 Task: Create a section Feature Gating Sprint and in the section, add a milestone Virtual Private Network (VPN) Implementation in the project ZoneTech.
Action: Mouse moved to (216, 618)
Screenshot: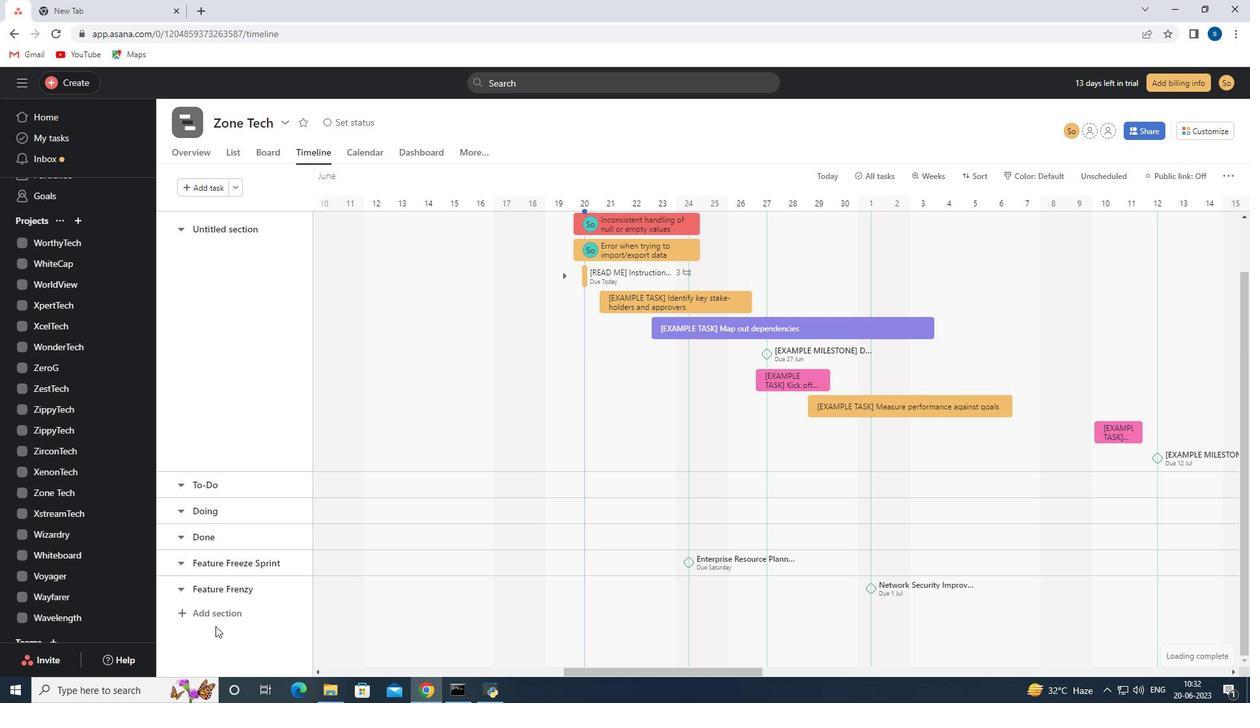 
Action: Mouse pressed left at (216, 618)
Screenshot: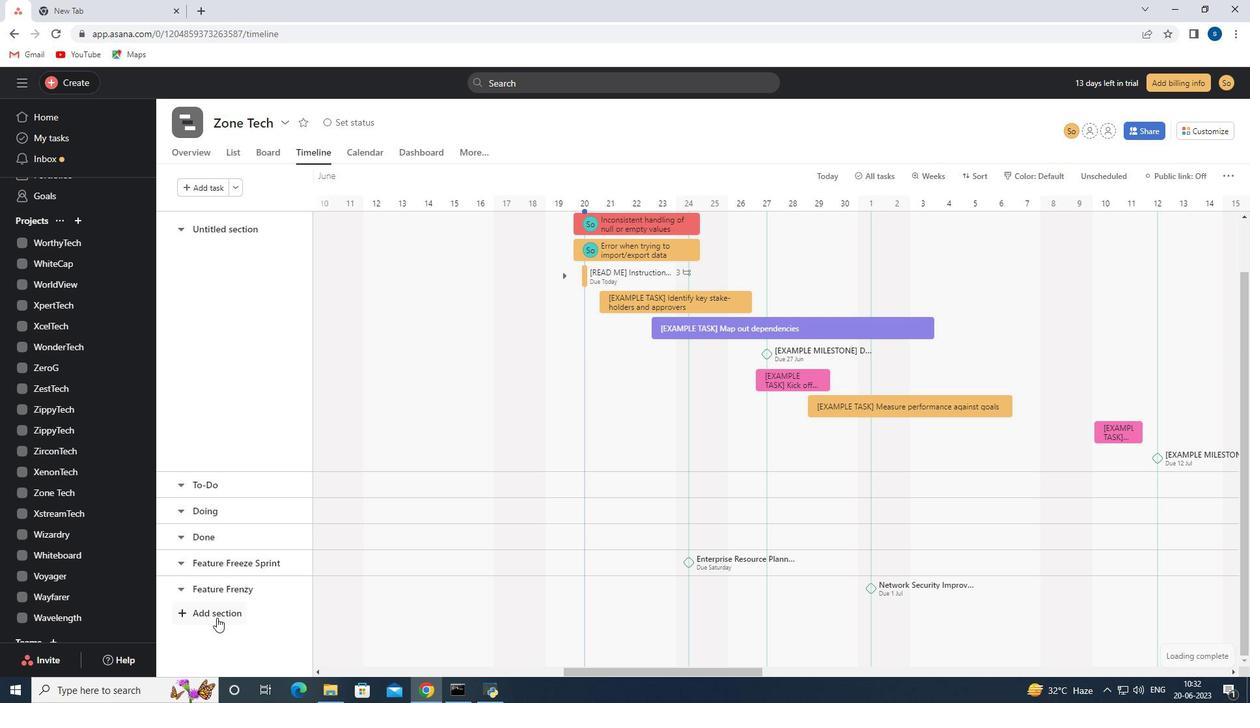 
Action: Mouse moved to (243, 636)
Screenshot: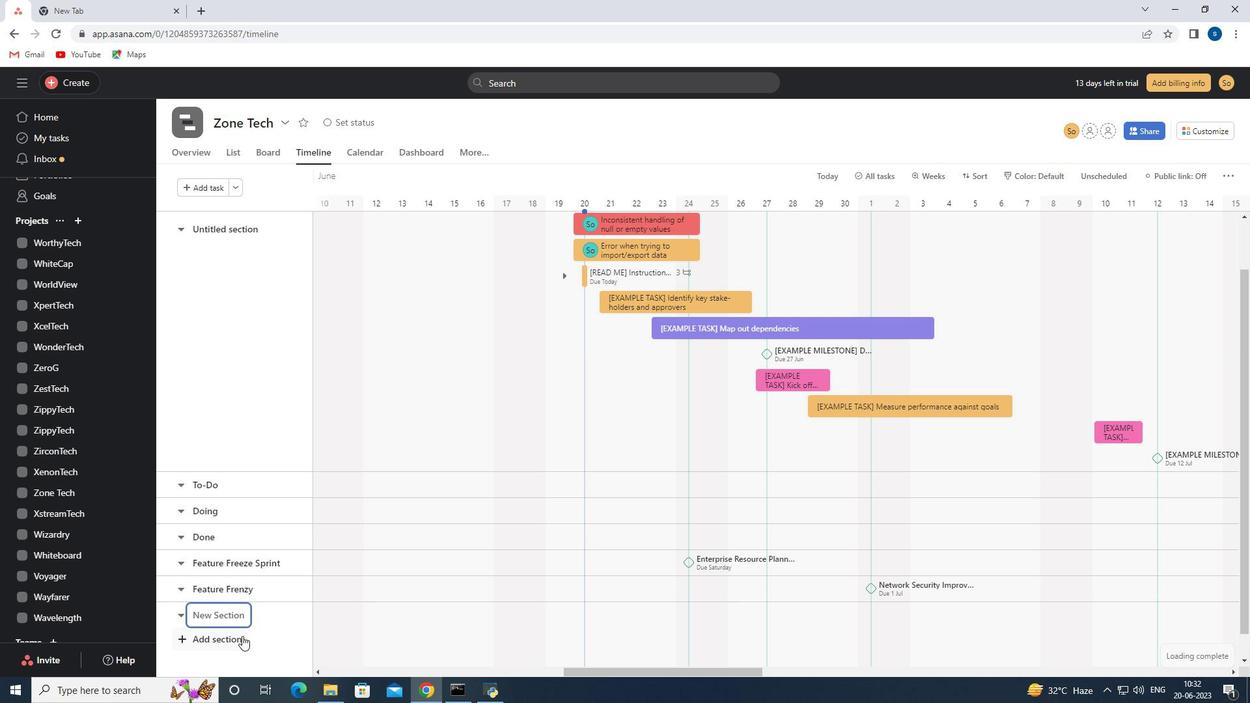 
Action: Key pressed <Key.shift>Feature<Key.space><Key.shift><Key.shift><Key.shift>Gating<Key.space><Key.shift>Sprint
Screenshot: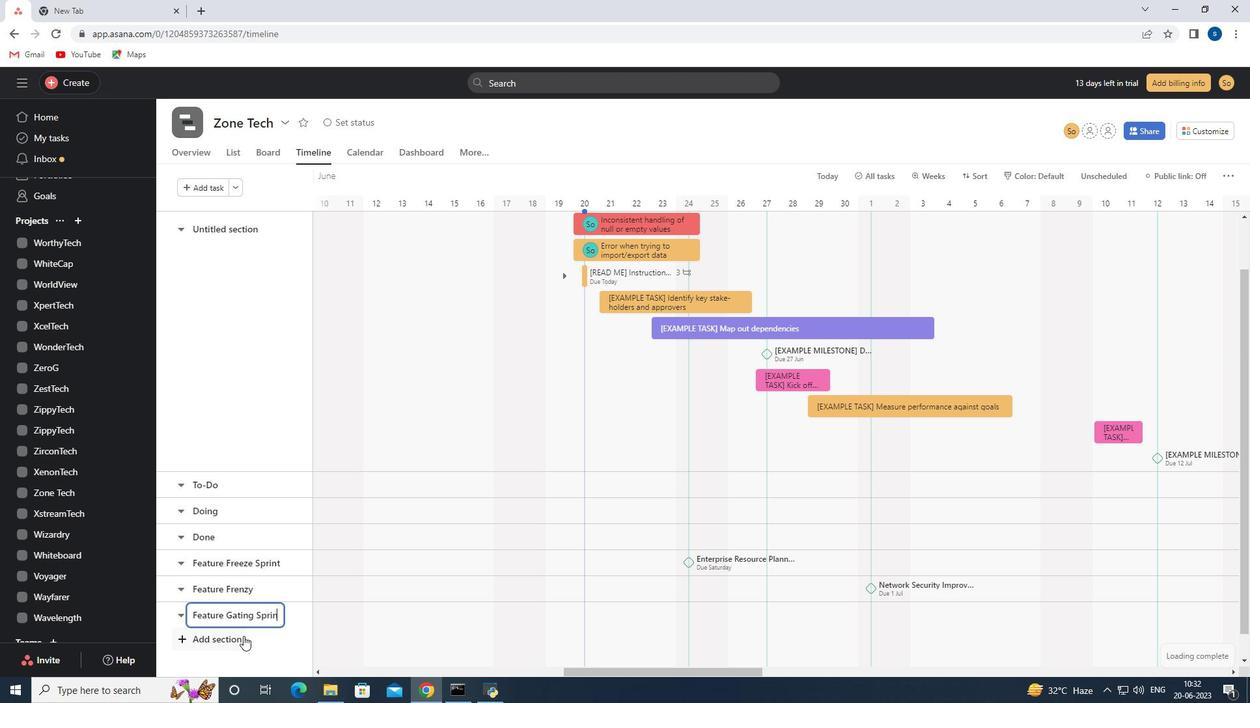 
Action: Mouse moved to (409, 618)
Screenshot: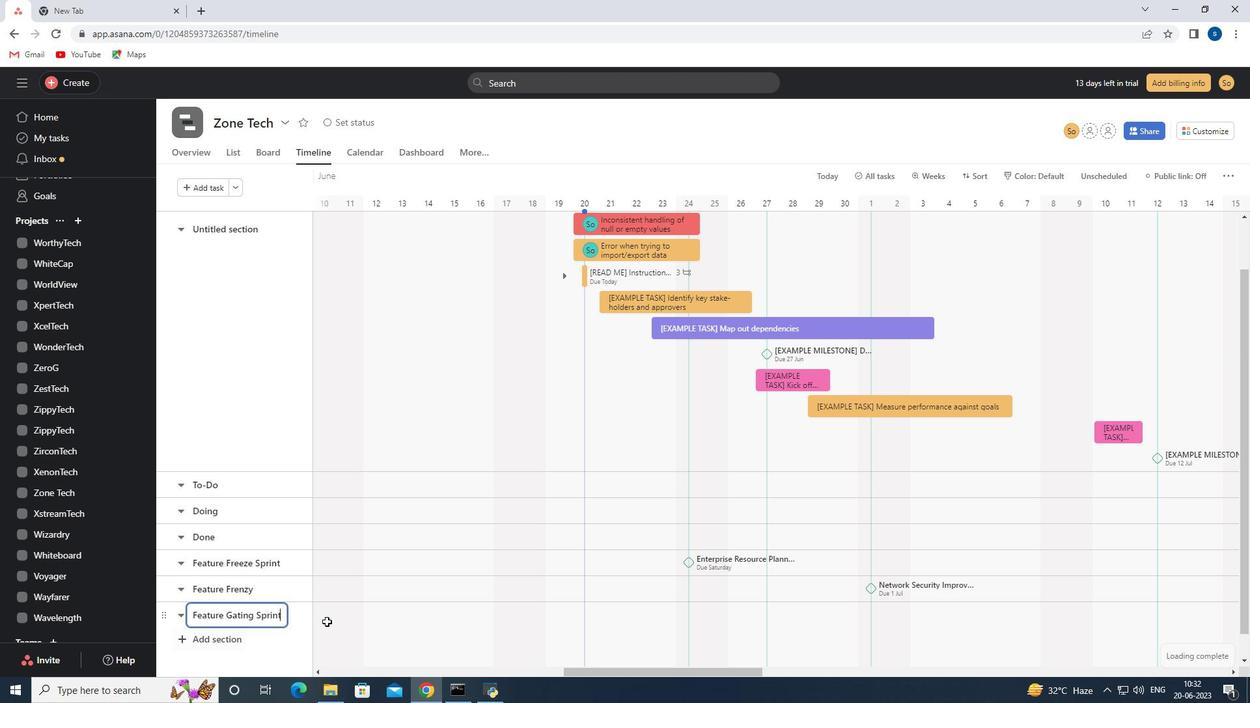 
Action: Mouse pressed left at (409, 618)
Screenshot: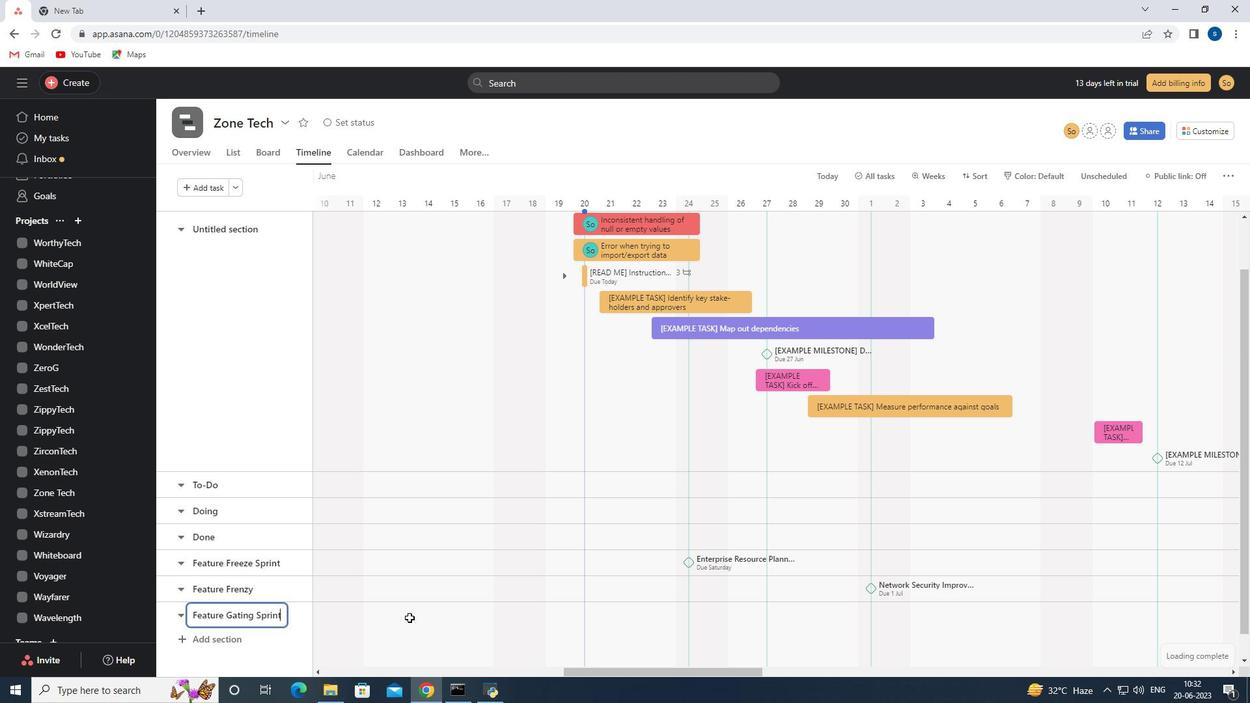 
Action: Mouse moved to (409, 644)
Screenshot: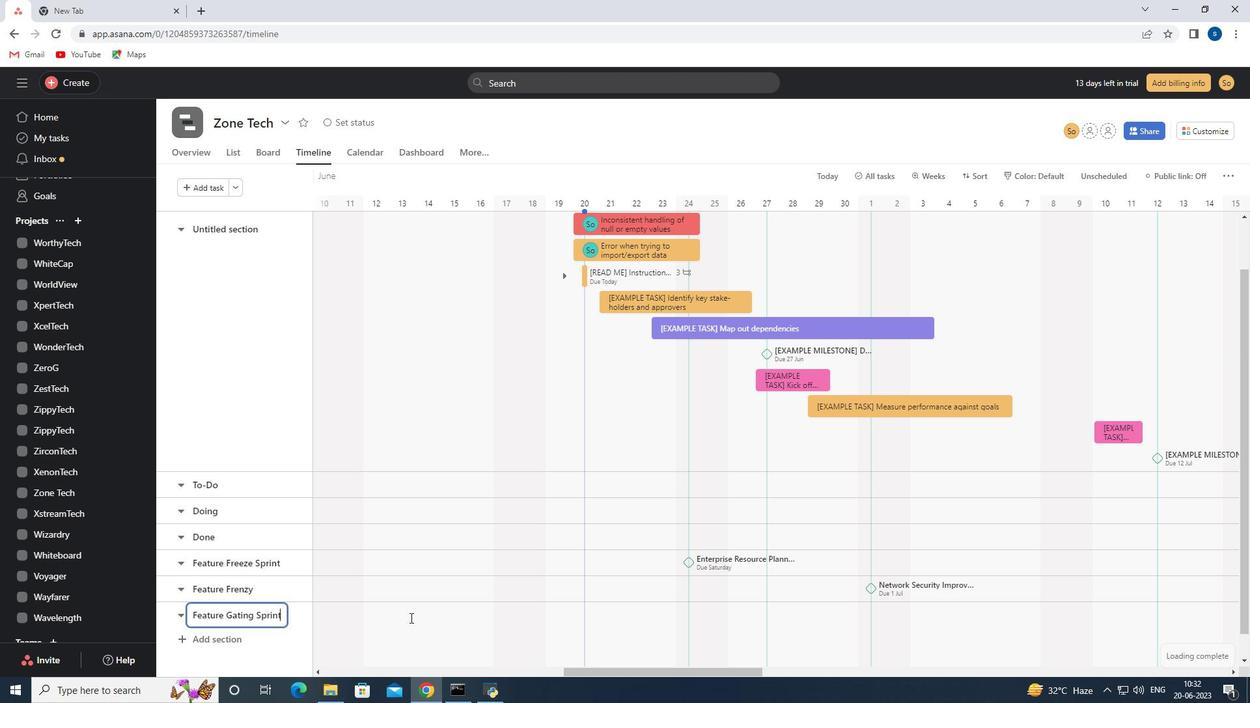 
Action: Key pressed <Key.shift><Key.shift><Key.shift><Key.shift><Key.shift><Key.shift><Key.shift><Key.shift><Key.shift><Key.shift><Key.shift><Key.shift><Key.shift><Key.shift><Key.shift><Key.shift><Key.shift><Key.shift><Key.shift><Key.shift><Key.shift><Key.shift><Key.shift><Key.shift><Key.shift>Virtual<Key.space><Key.shift>Private<Key.space><Key.shift>Network<Key.space><Key.shift>(VPN)<Key.space><Key.shift><Key.shift><Key.shift><Key.shift><Key.shift><Key.shift><Key.shift><Key.shift><Key.shift><Key.shift><Key.shift><Key.shift><Key.shift><Key.shift><Key.shift><Key.shift><Key.shift><Key.shift><Key.shift><Key.shift><Key.shift><Key.shift><Key.shift>Implen<Key.backspace>mentation
Screenshot: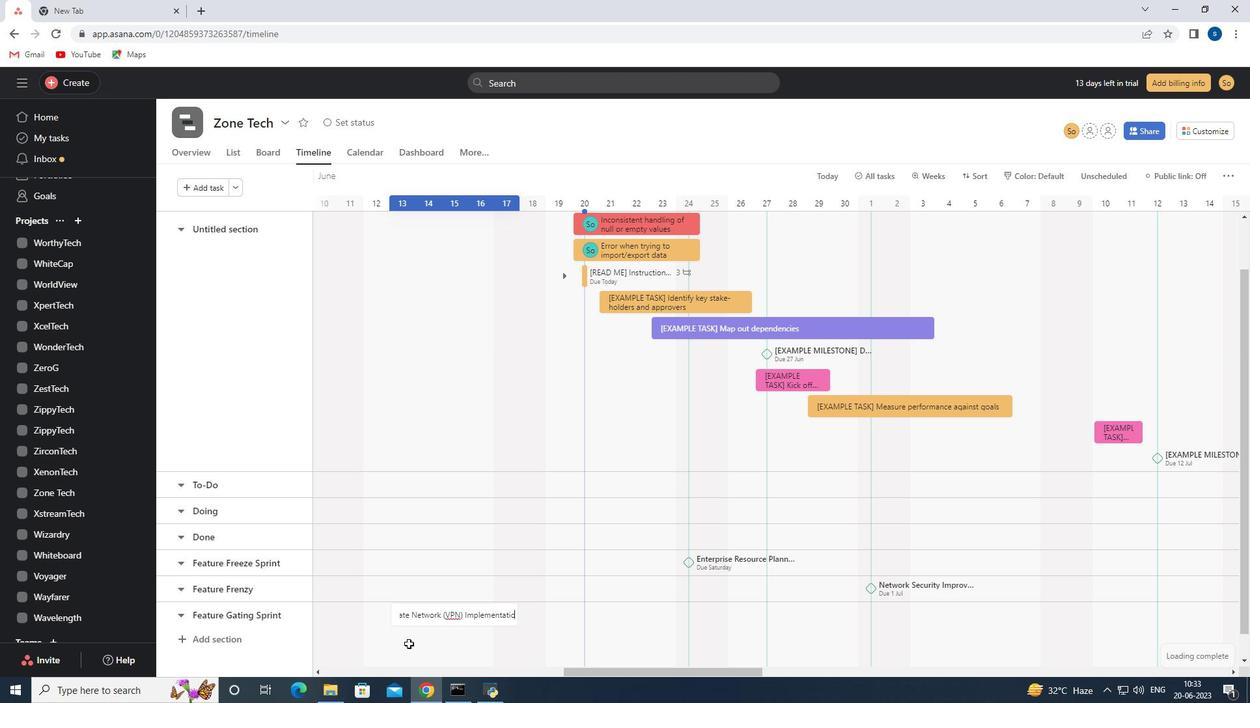 
Action: Mouse moved to (493, 618)
Screenshot: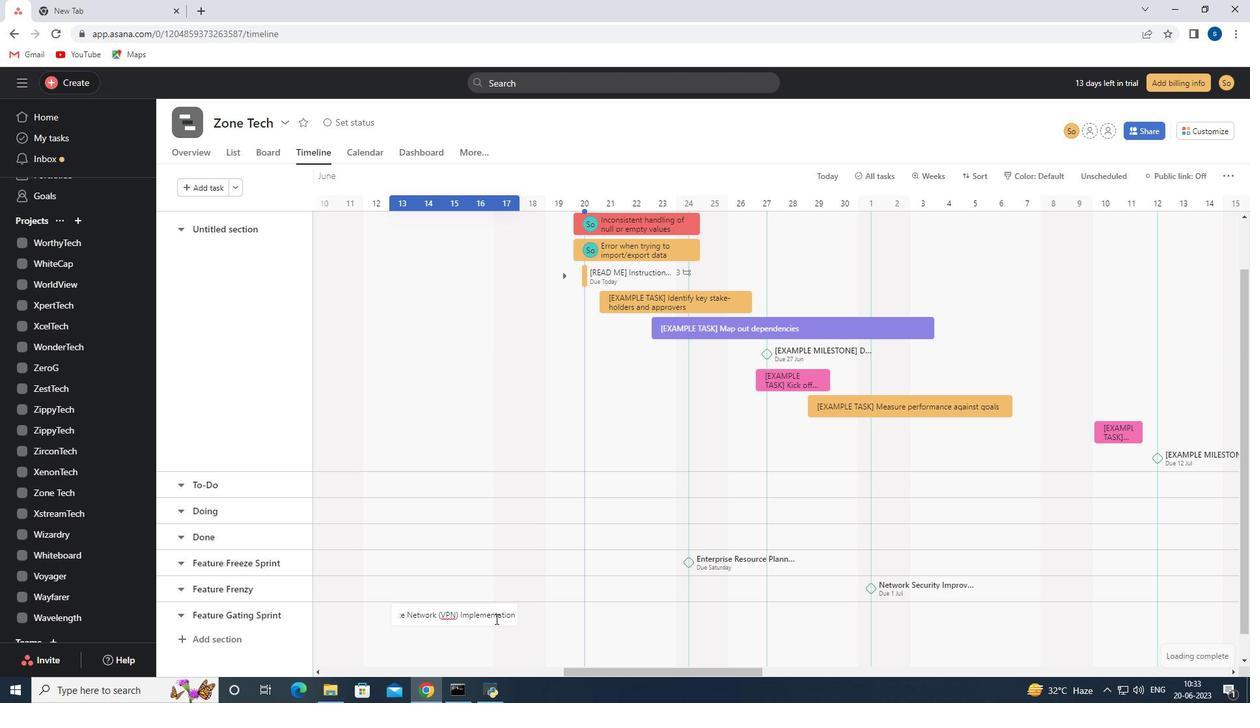 
Action: Mouse pressed right at (493, 618)
Screenshot: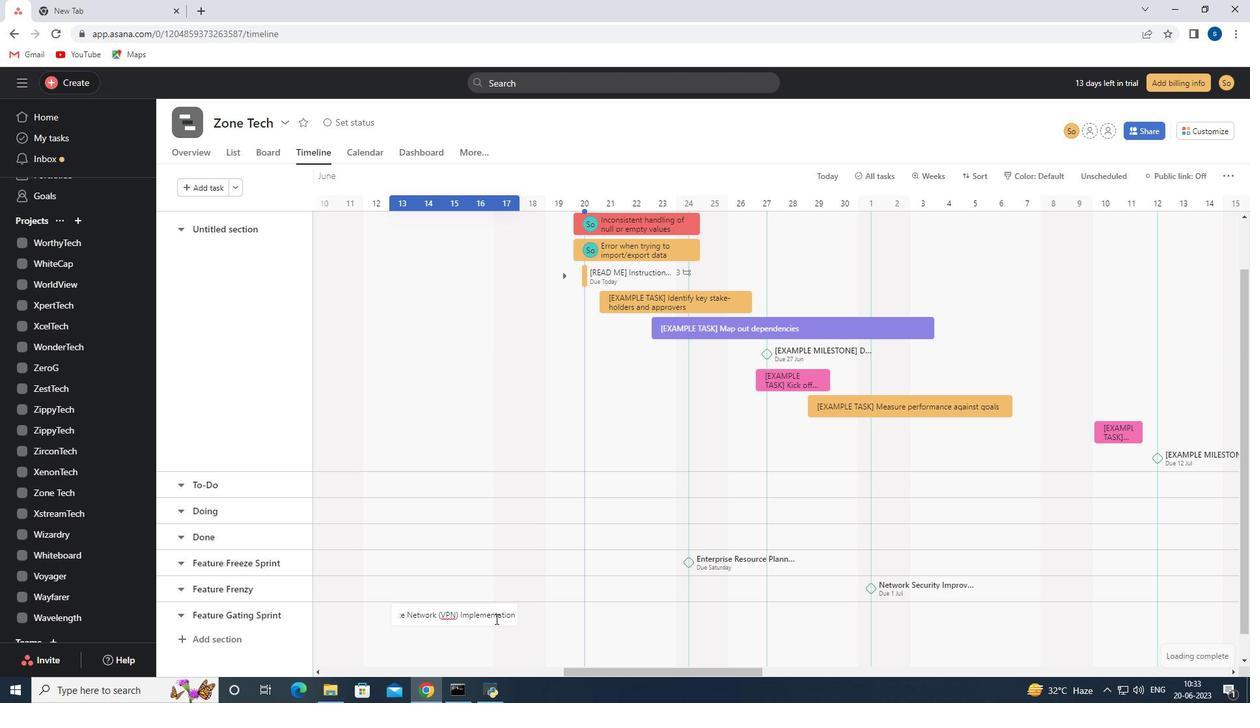 
Action: Mouse moved to (541, 551)
Screenshot: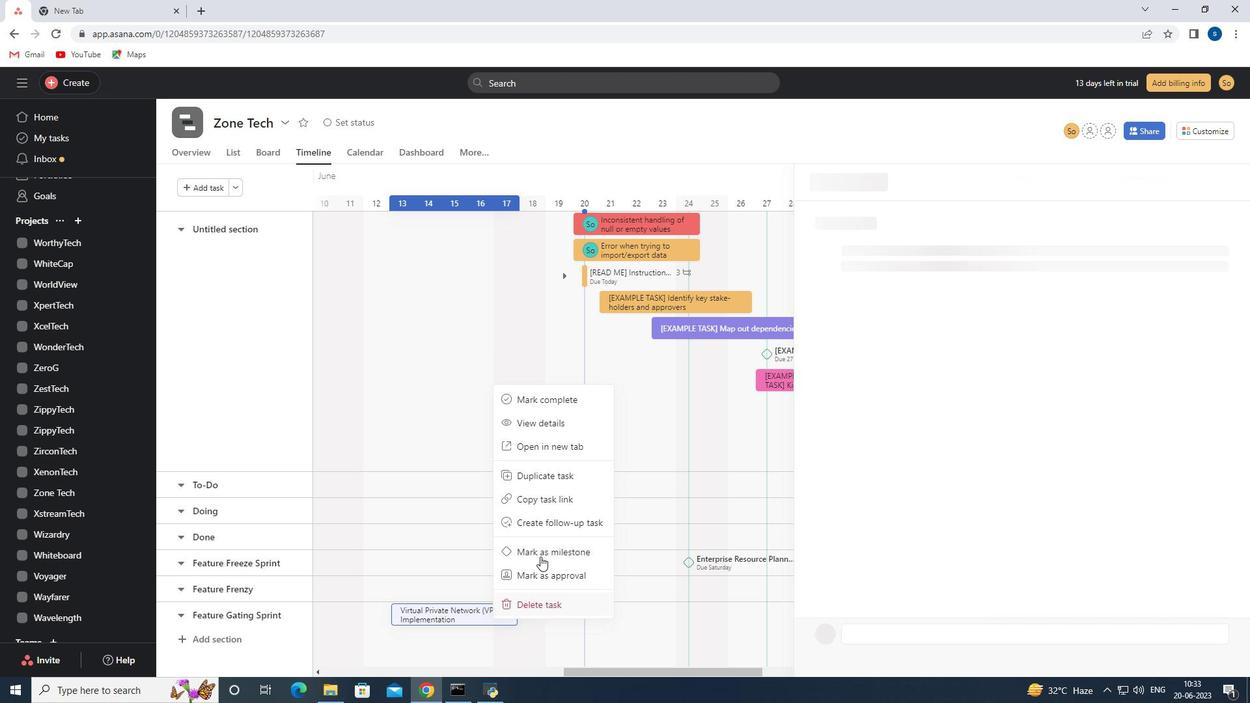 
Action: Mouse pressed left at (541, 551)
Screenshot: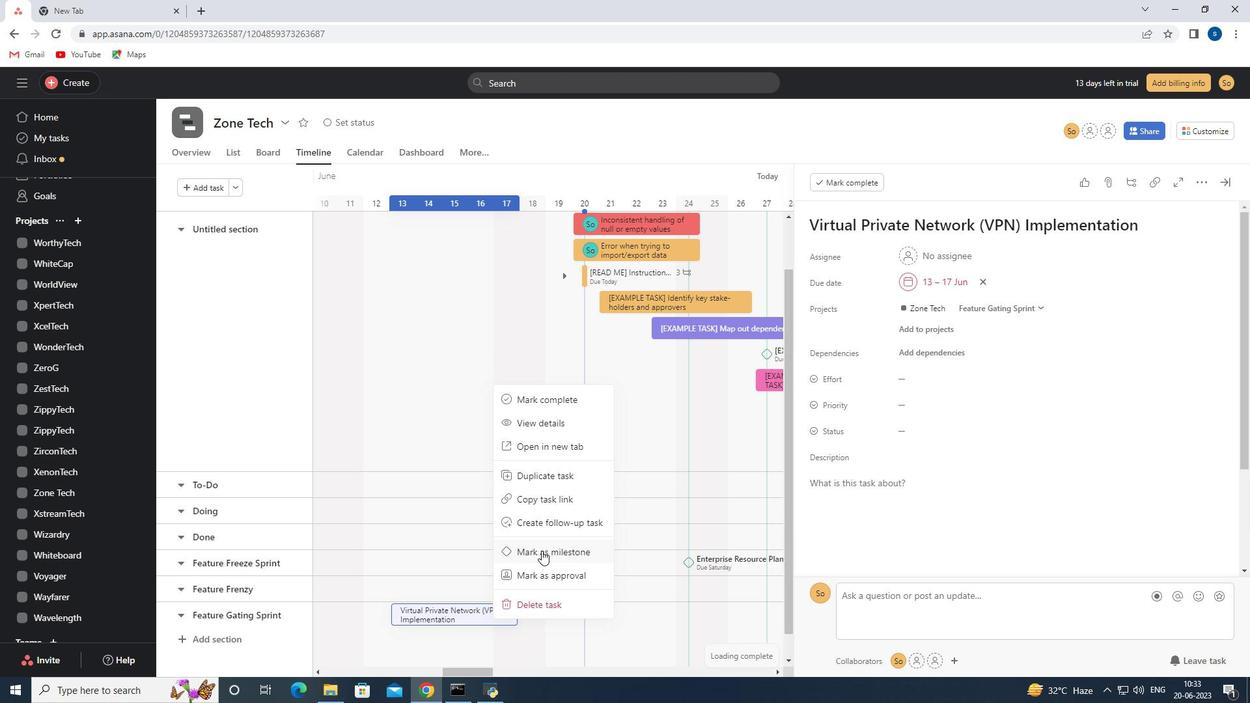 
Action: Mouse moved to (432, 568)
Screenshot: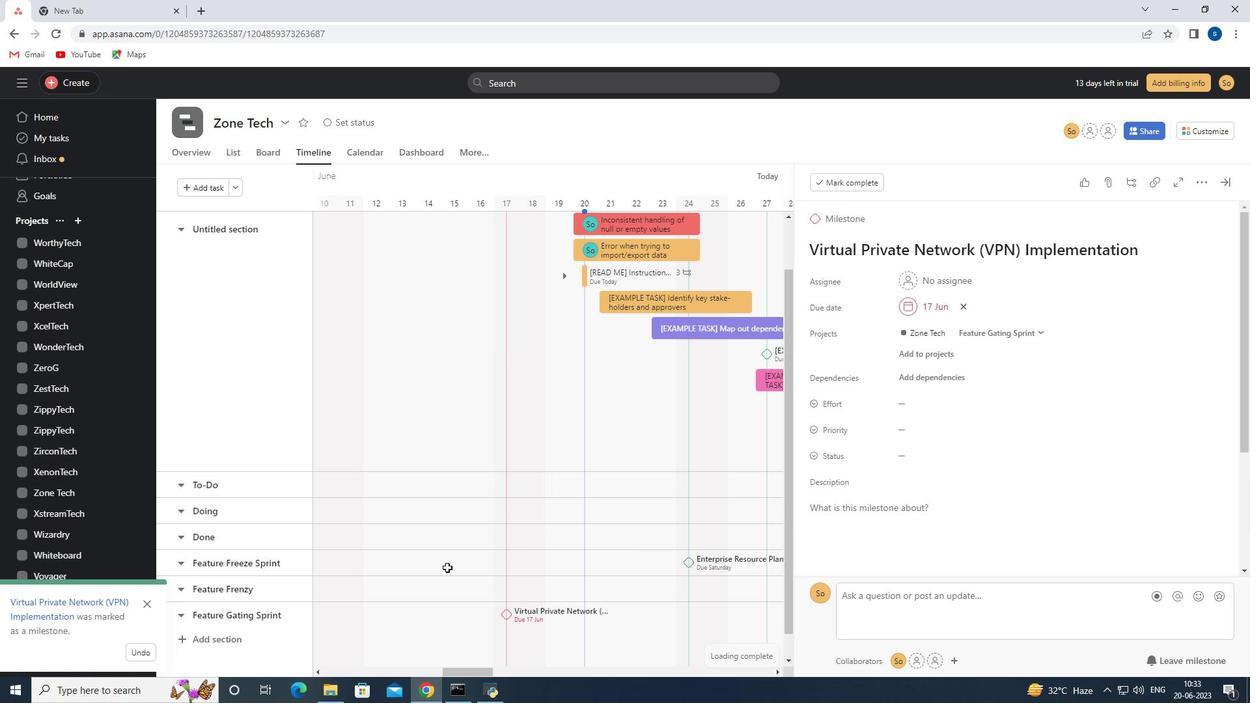 
